 Task: In the  document application Insert page numer 'on top of the page' change page color to  'Olive Green'Apply Page border, setting:  Box Style: two thin lines; Color: 'Black;' Width: 1/2  pt
Action: Mouse moved to (92, 20)
Screenshot: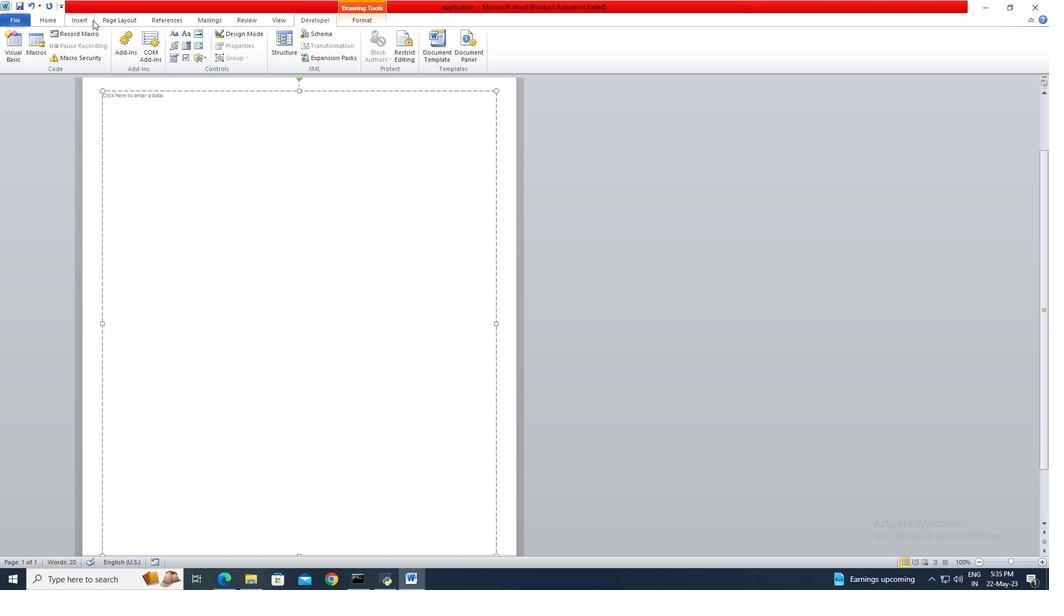 
Action: Mouse pressed left at (92, 20)
Screenshot: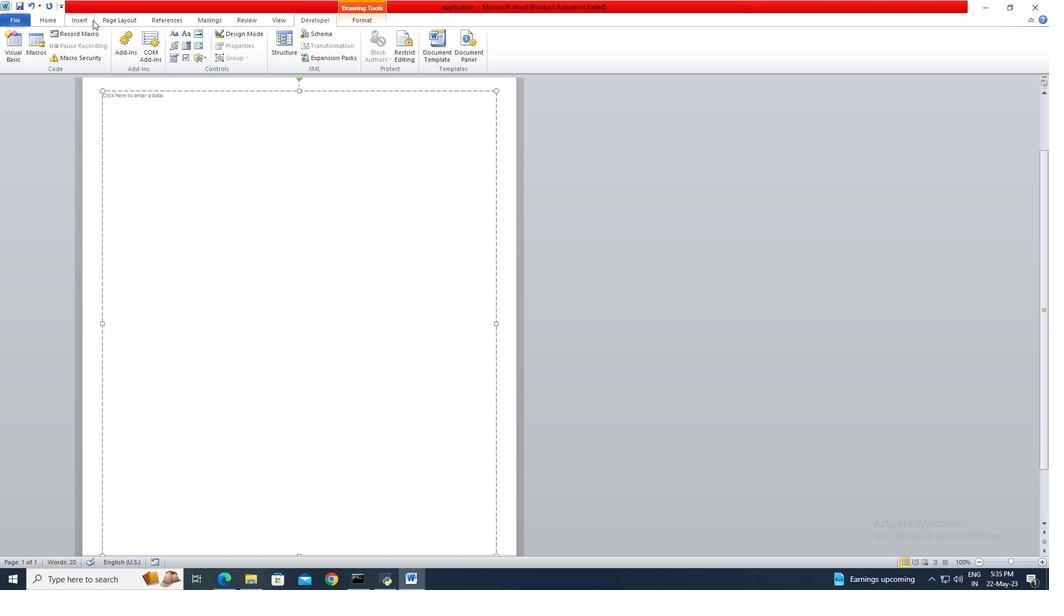 
Action: Mouse moved to (436, 55)
Screenshot: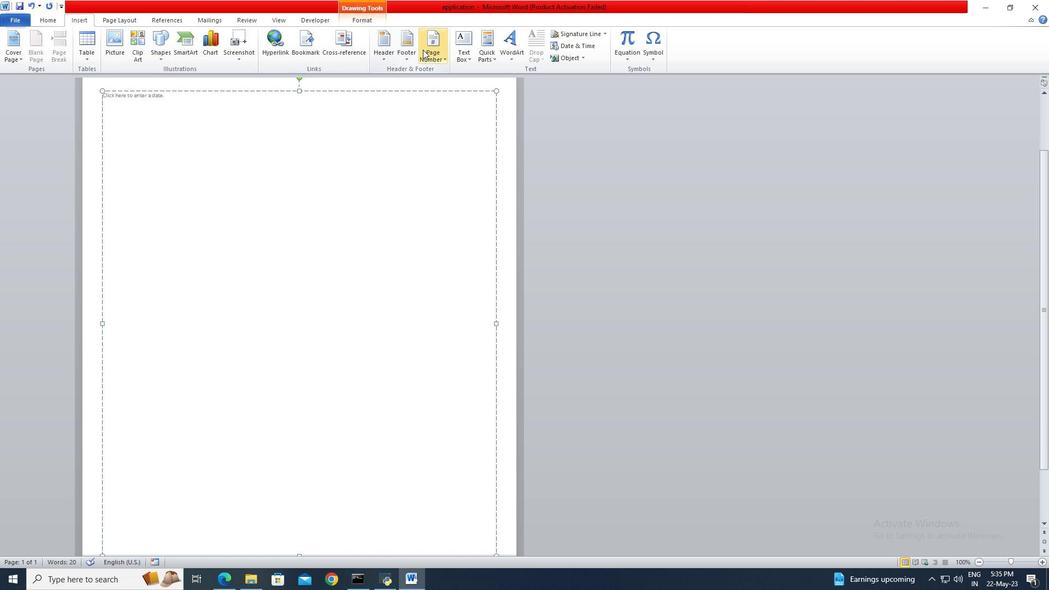
Action: Mouse pressed left at (436, 55)
Screenshot: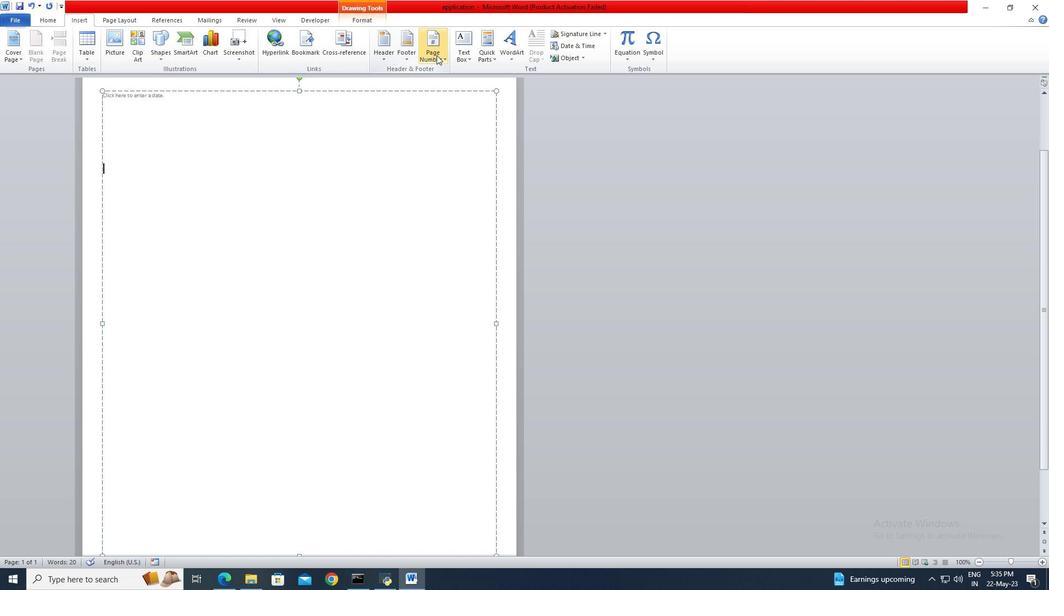 
Action: Mouse moved to (443, 68)
Screenshot: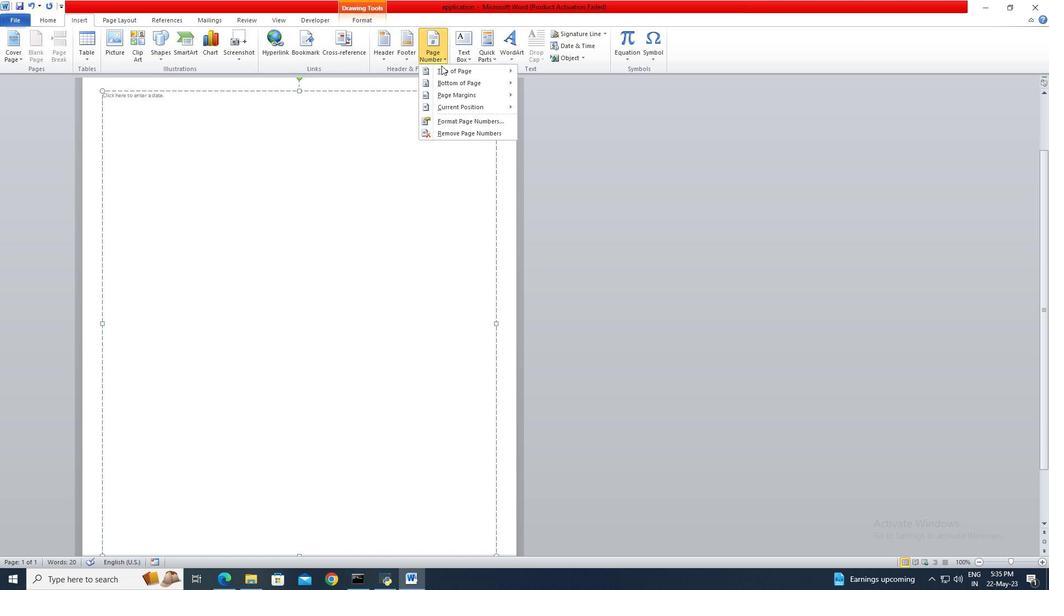 
Action: Mouse pressed left at (443, 68)
Screenshot: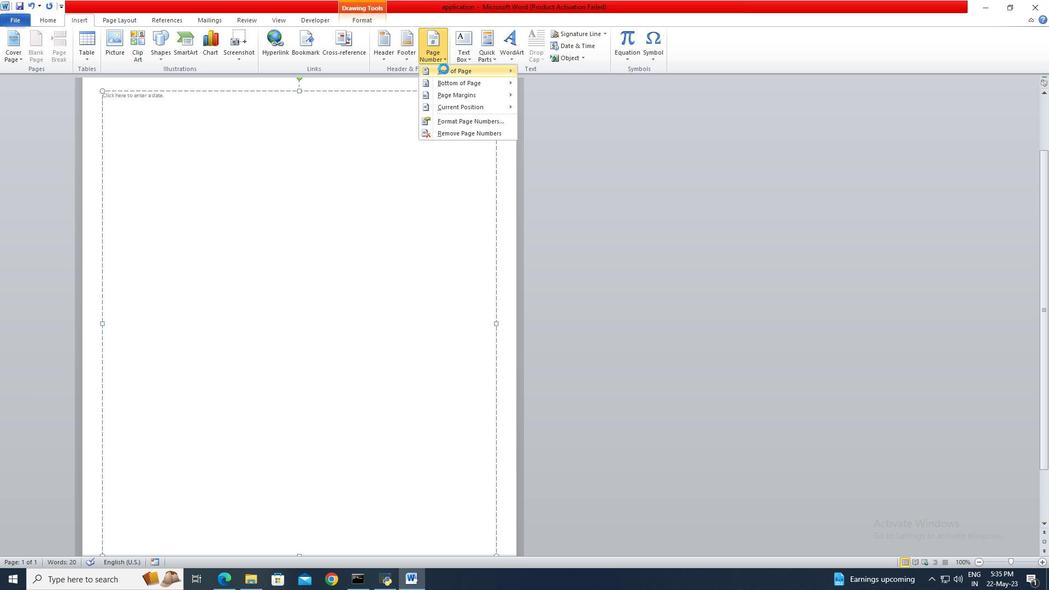 
Action: Mouse moved to (491, 75)
Screenshot: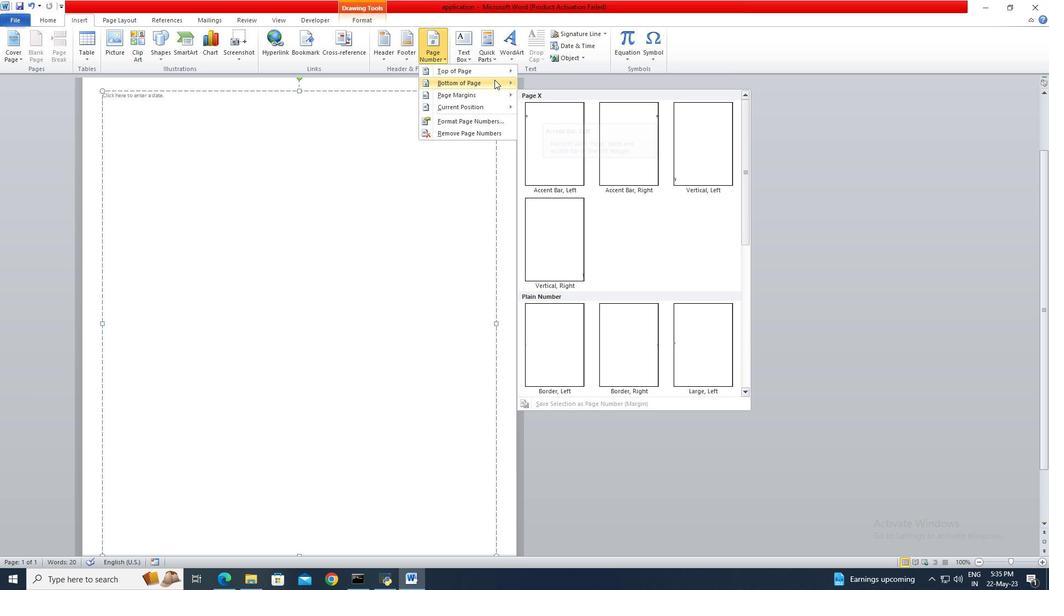 
Action: Mouse pressed left at (491, 75)
Screenshot: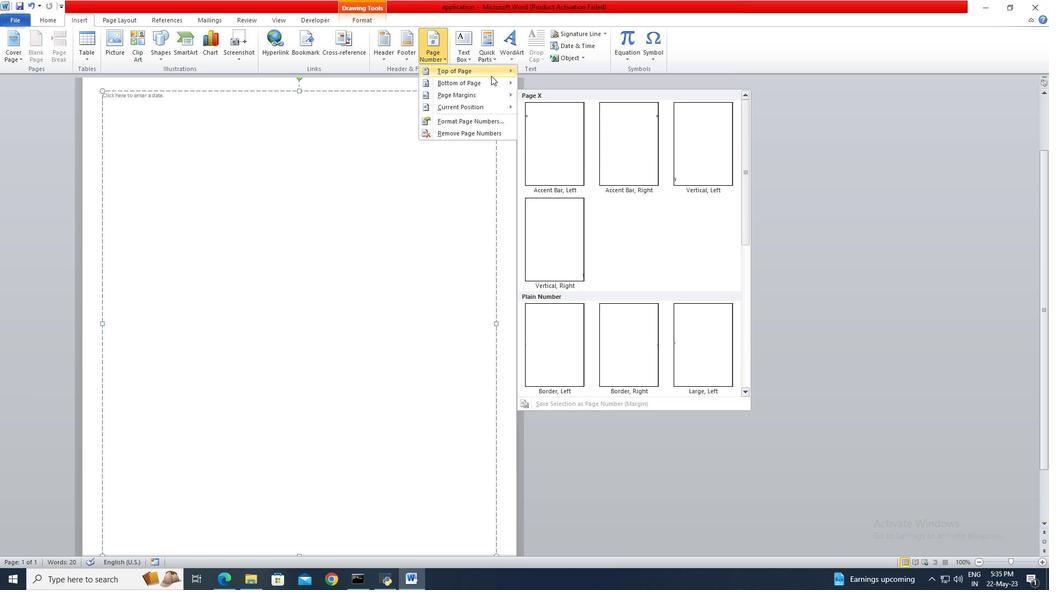 
Action: Mouse moved to (547, 100)
Screenshot: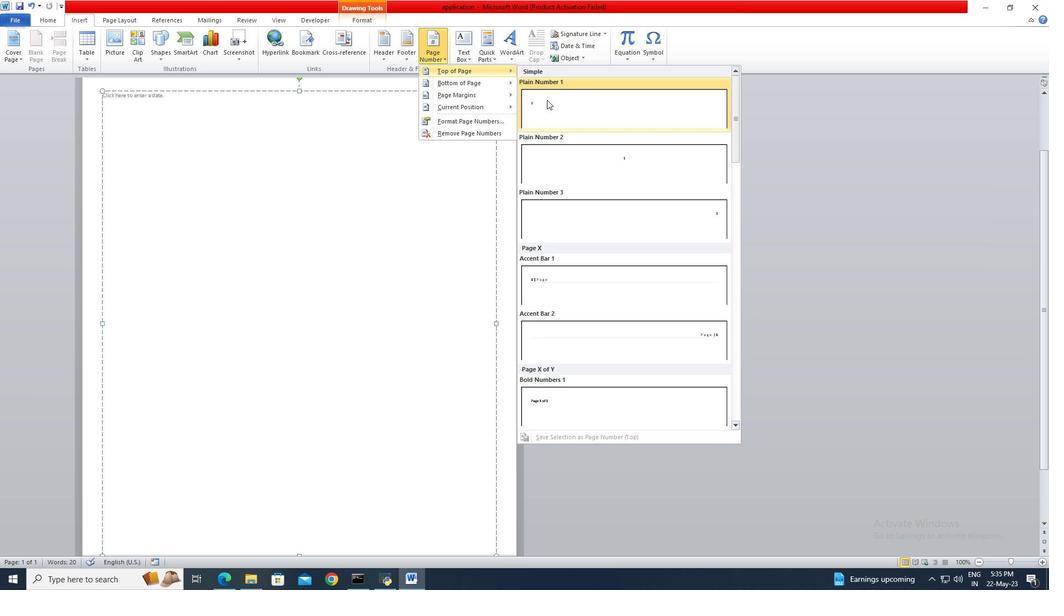 
Action: Mouse pressed left at (547, 100)
Screenshot: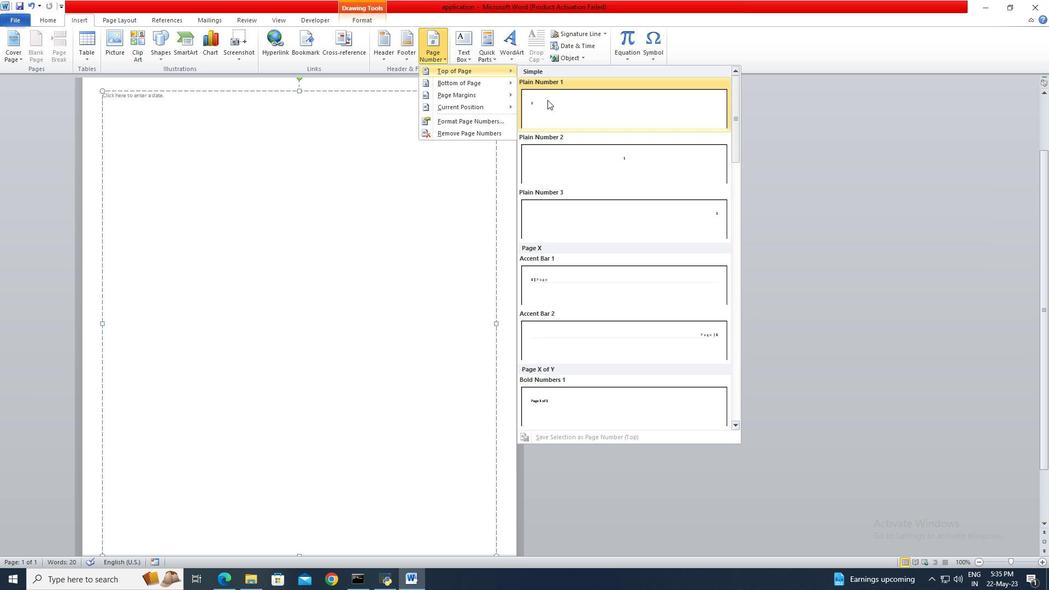 
Action: Mouse moved to (277, 56)
Screenshot: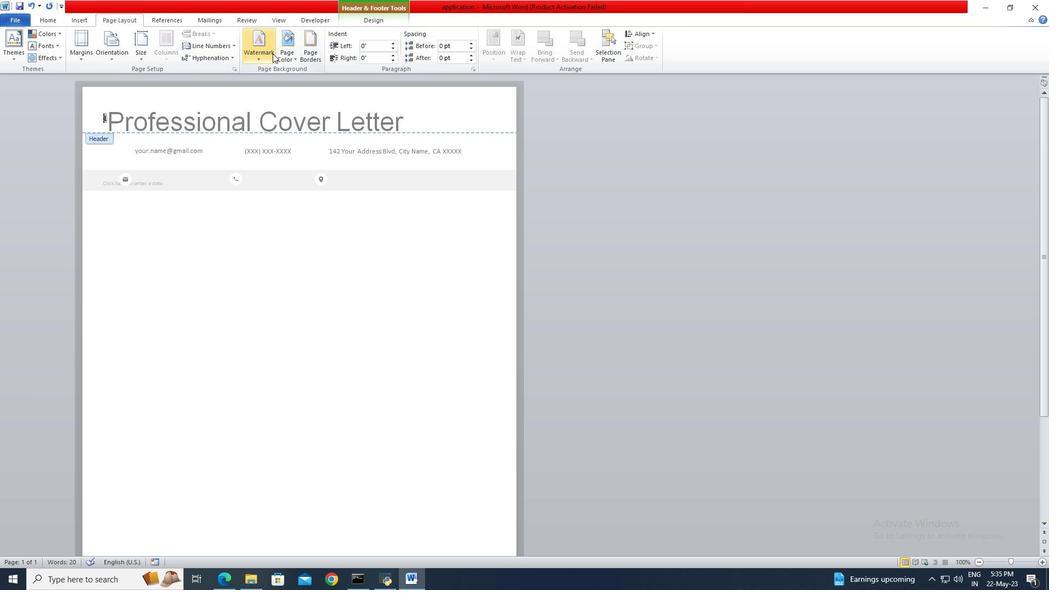 
Action: Mouse pressed left at (277, 56)
Screenshot: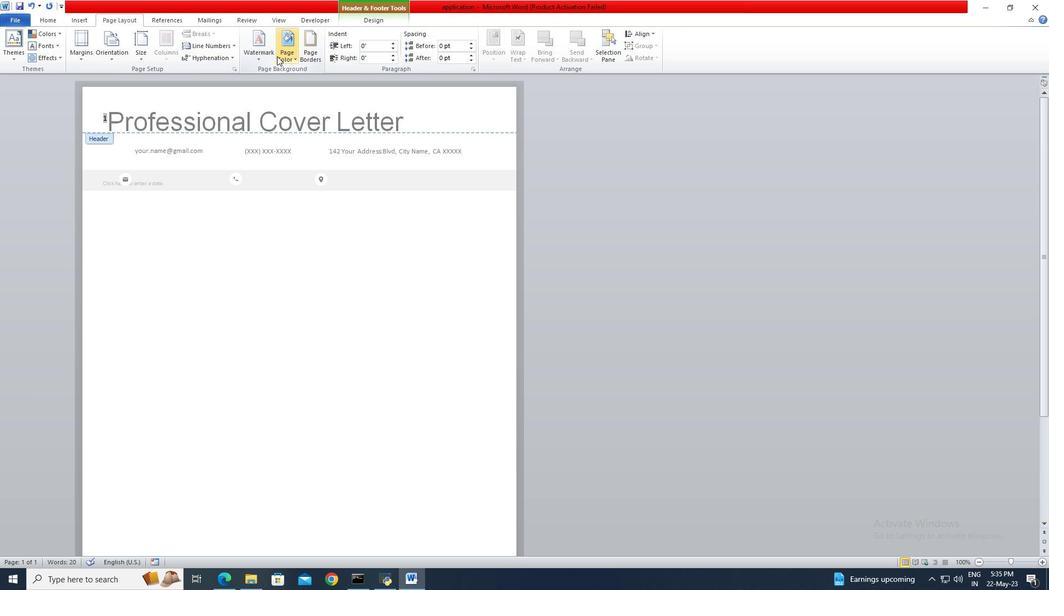 
Action: Mouse moved to (363, 98)
Screenshot: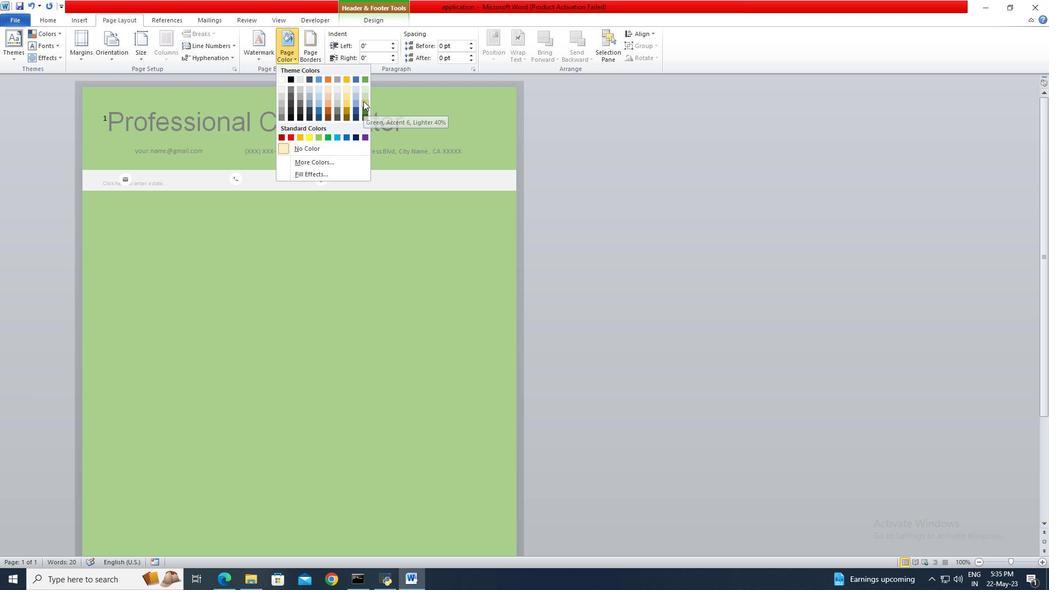 
Action: Mouse pressed left at (363, 98)
Screenshot: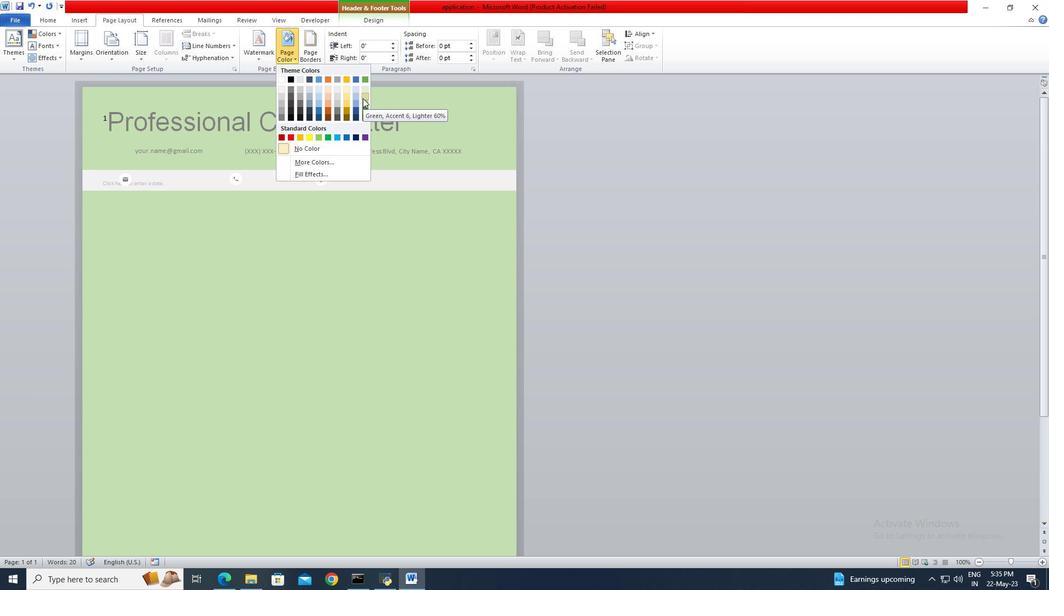 
Action: Mouse moved to (308, 59)
Screenshot: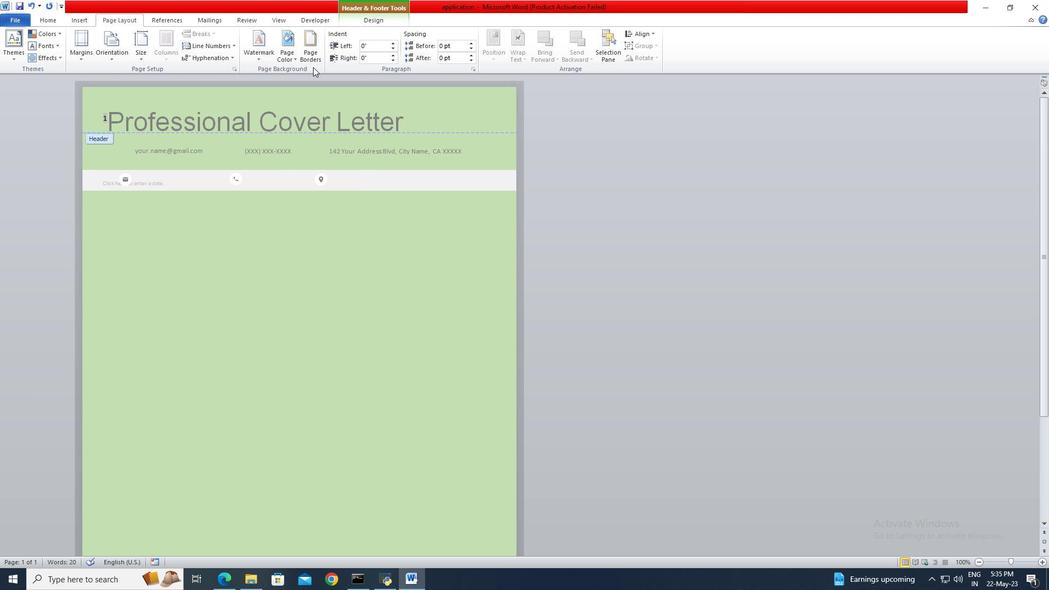 
Action: Mouse pressed left at (308, 59)
Screenshot: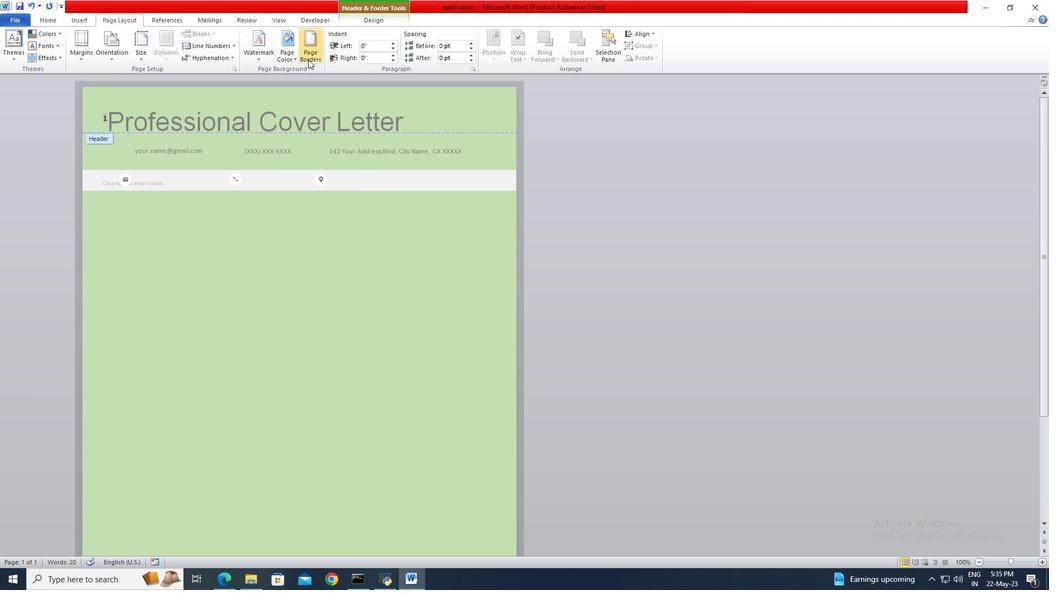 
Action: Mouse moved to (400, 249)
Screenshot: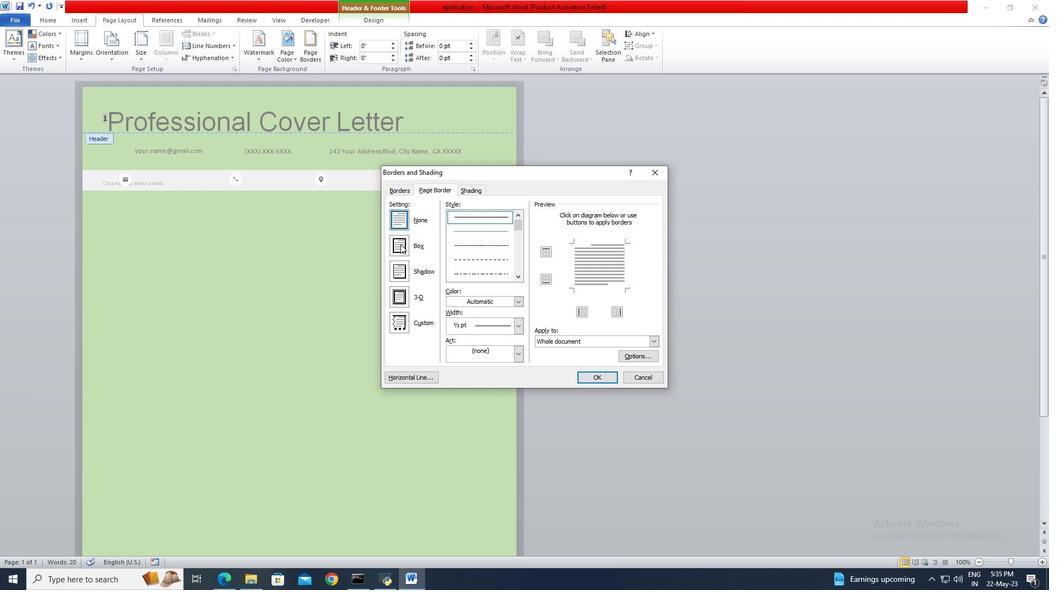 
Action: Mouse pressed left at (400, 249)
Screenshot: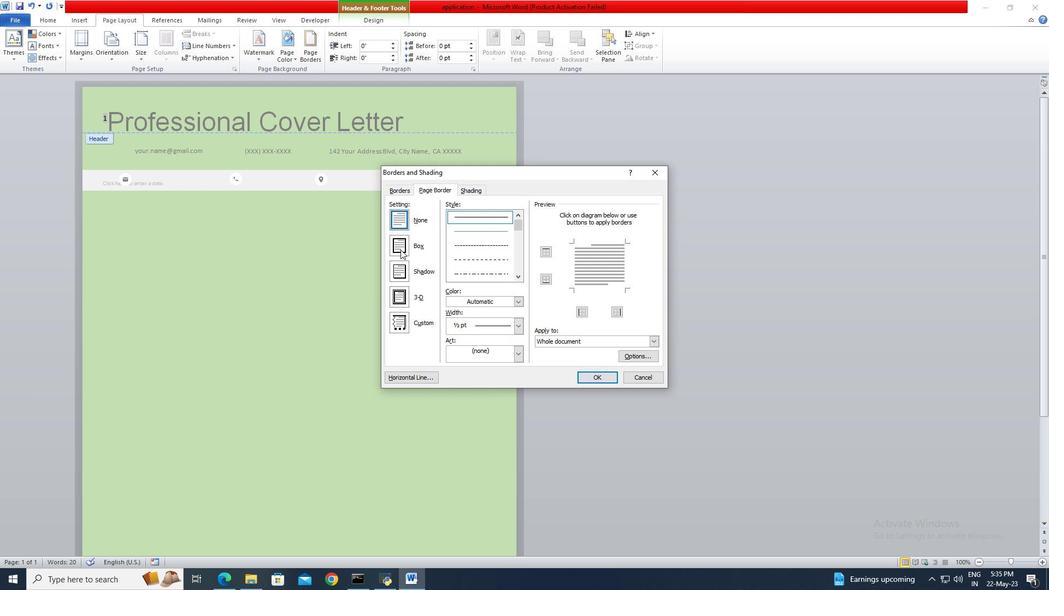 
Action: Mouse moved to (515, 276)
Screenshot: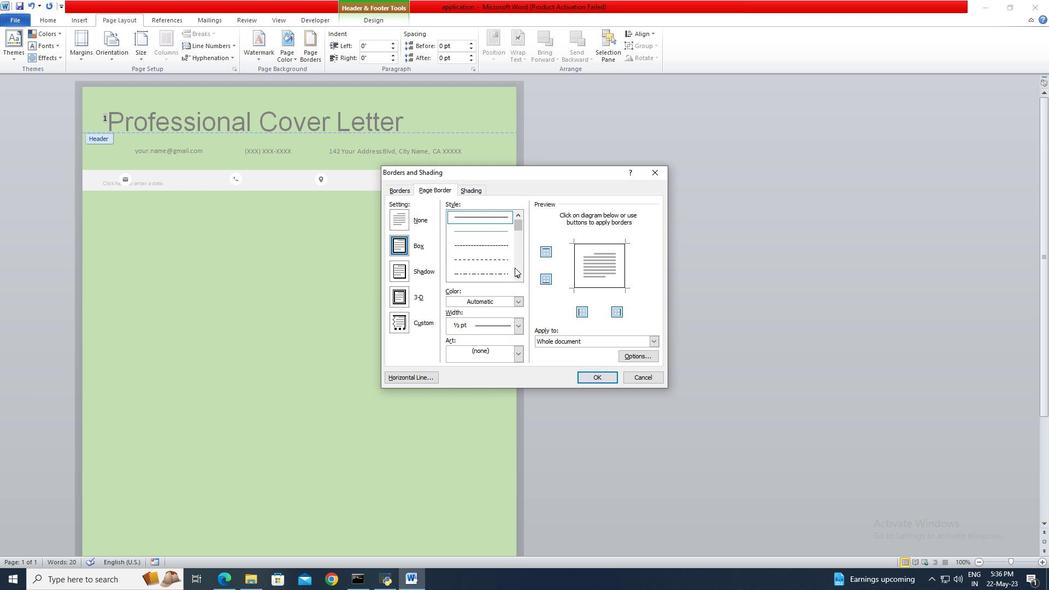 
Action: Mouse pressed left at (515, 276)
Screenshot: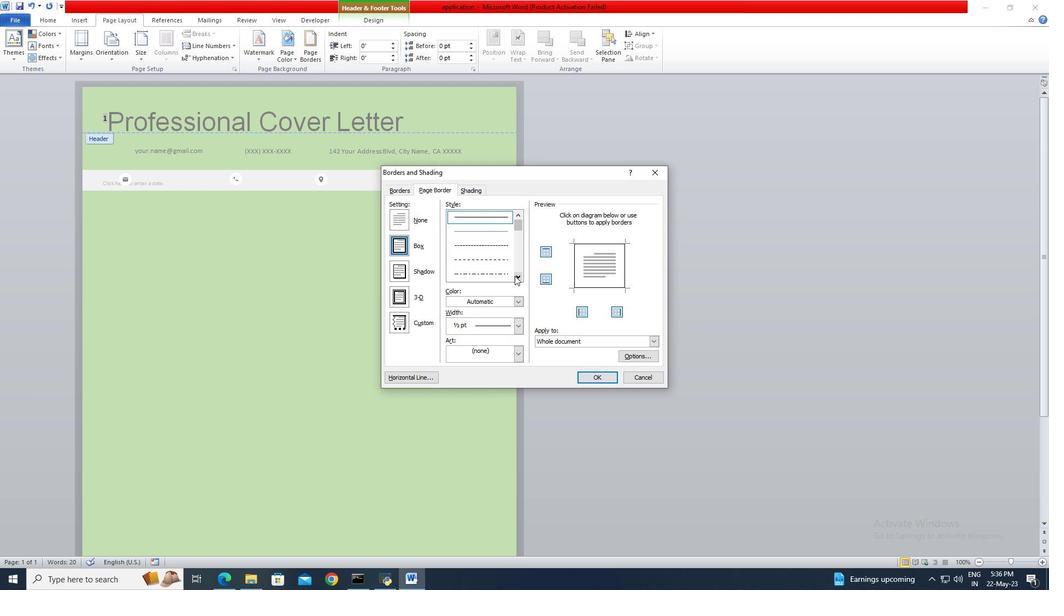 
Action: Mouse pressed left at (515, 276)
Screenshot: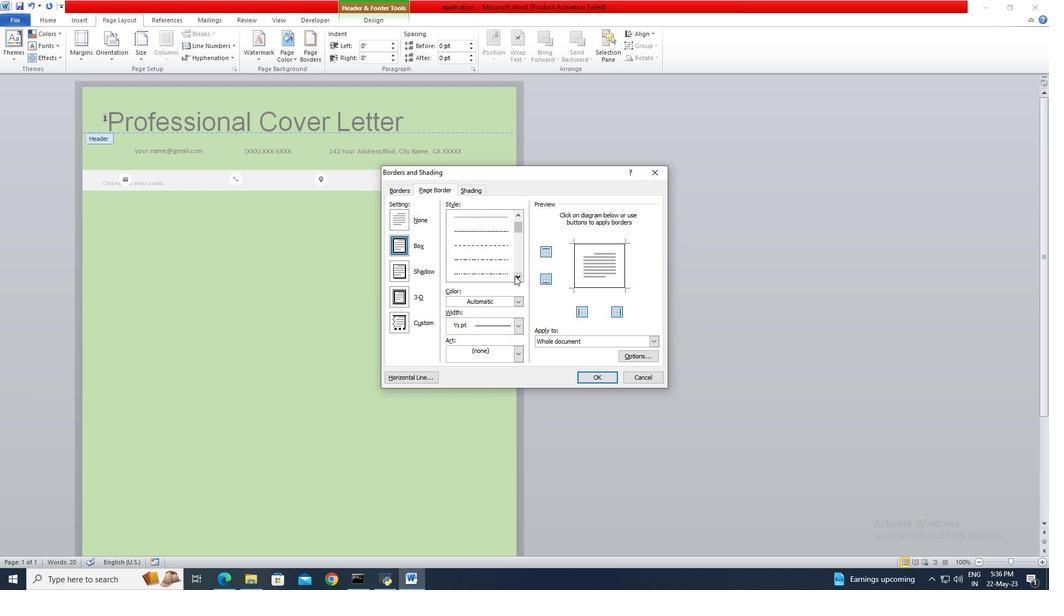 
Action: Mouse pressed left at (515, 276)
Screenshot: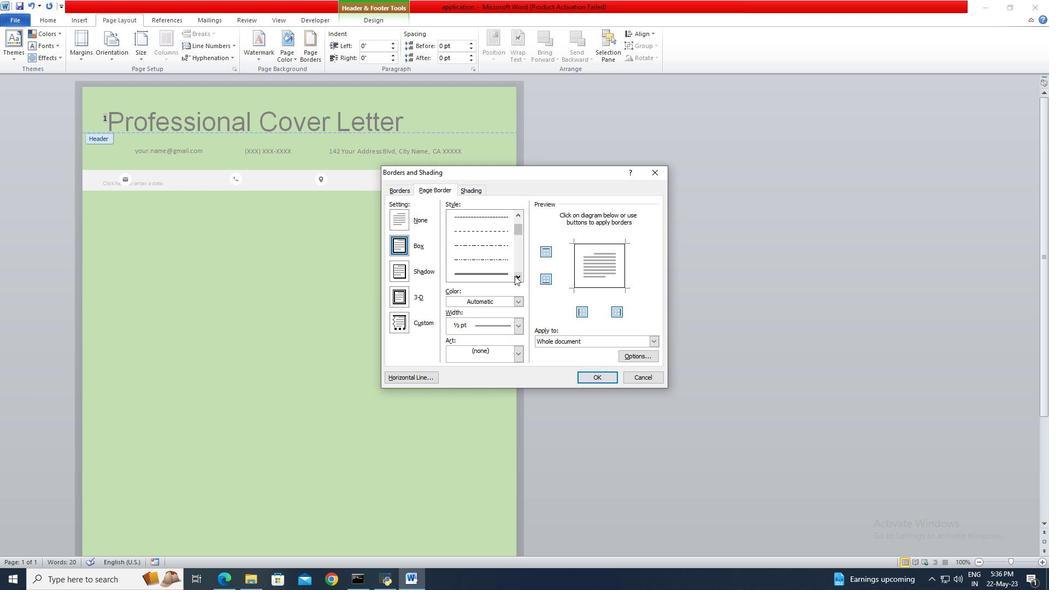 
Action: Mouse moved to (504, 258)
Screenshot: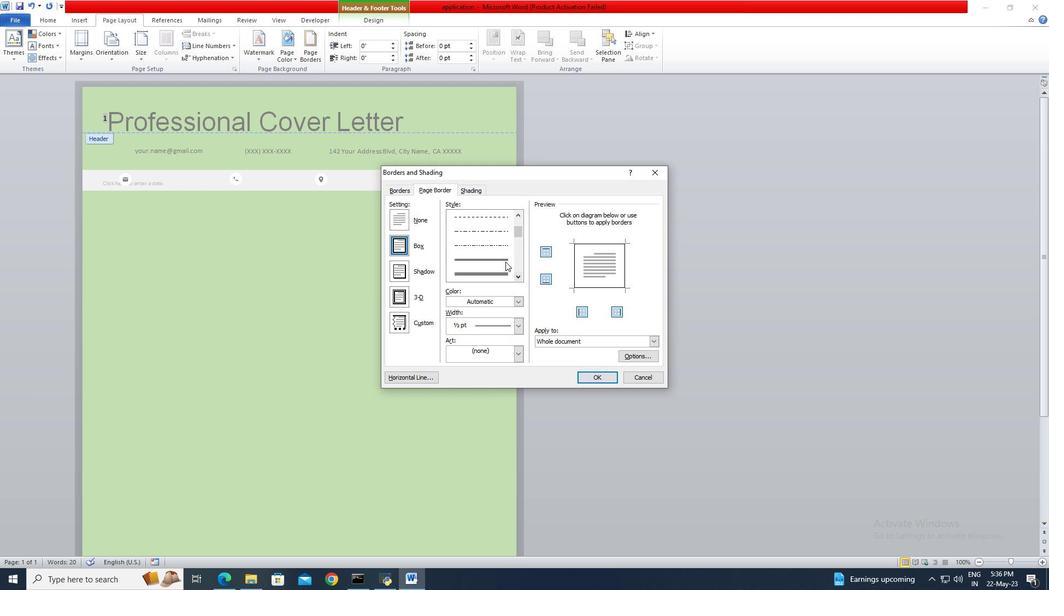
Action: Mouse pressed left at (504, 258)
Screenshot: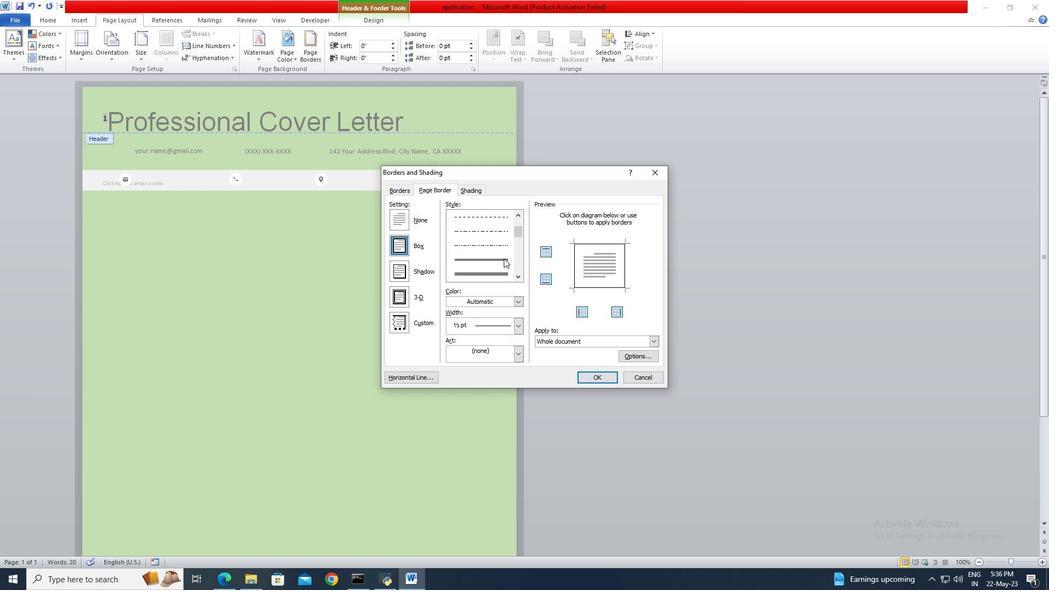 
Action: Mouse moved to (519, 302)
Screenshot: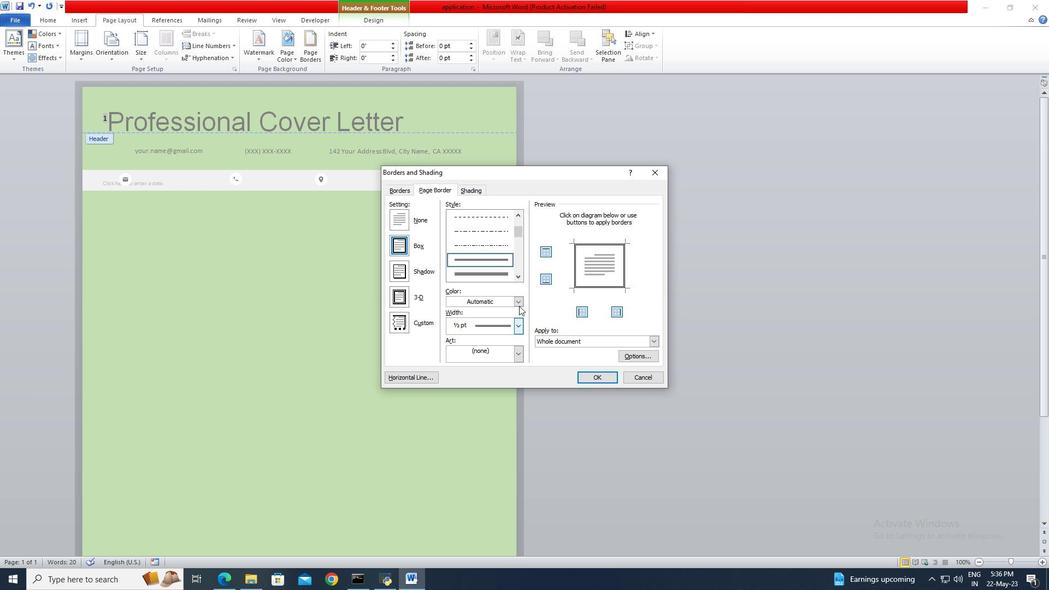 
Action: Mouse pressed left at (519, 302)
Screenshot: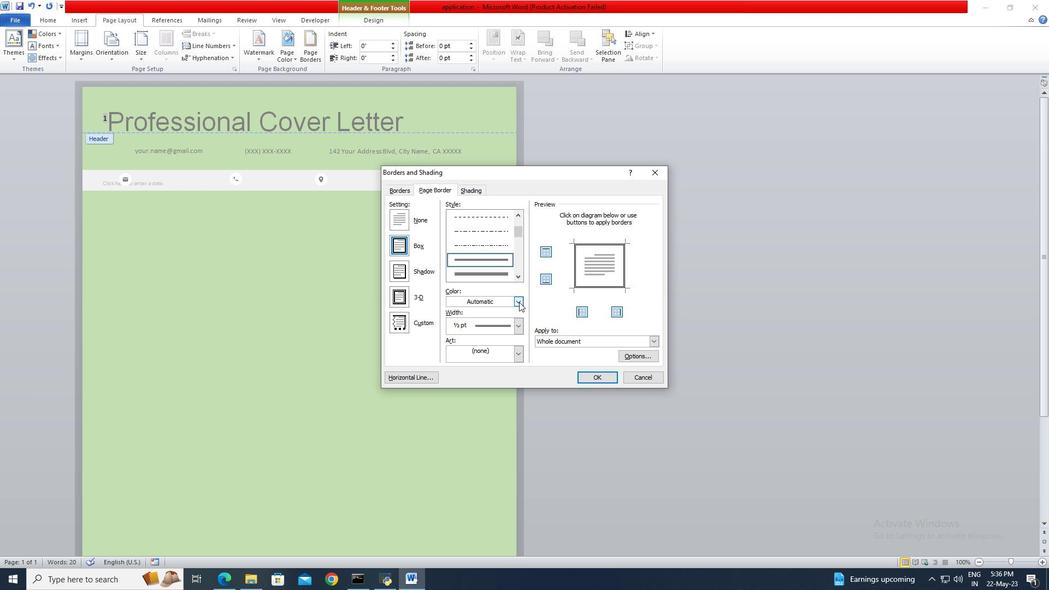 
Action: Mouse moved to (463, 336)
Screenshot: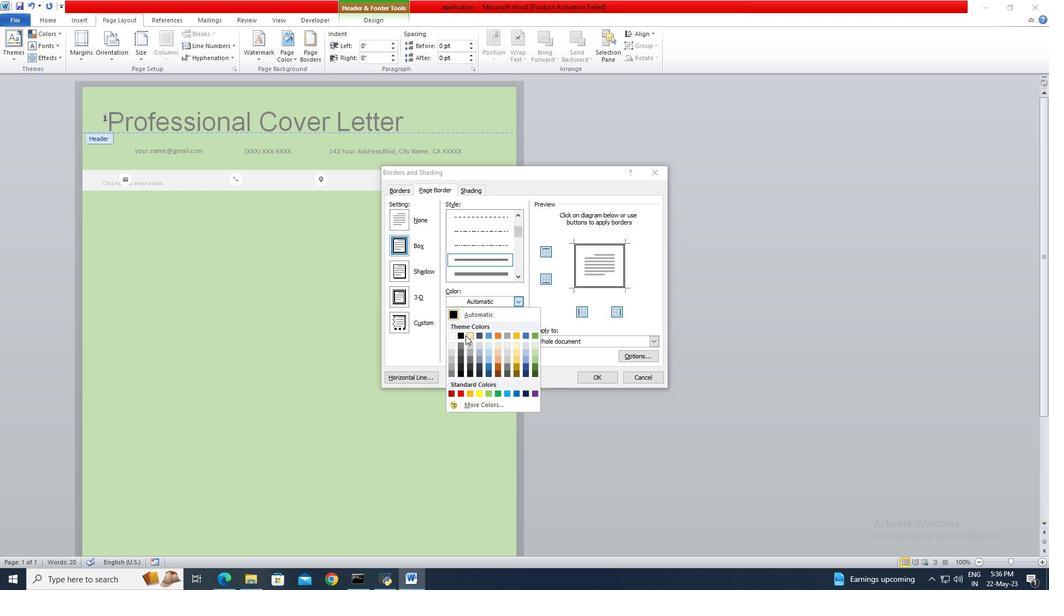 
Action: Mouse pressed left at (463, 336)
Screenshot: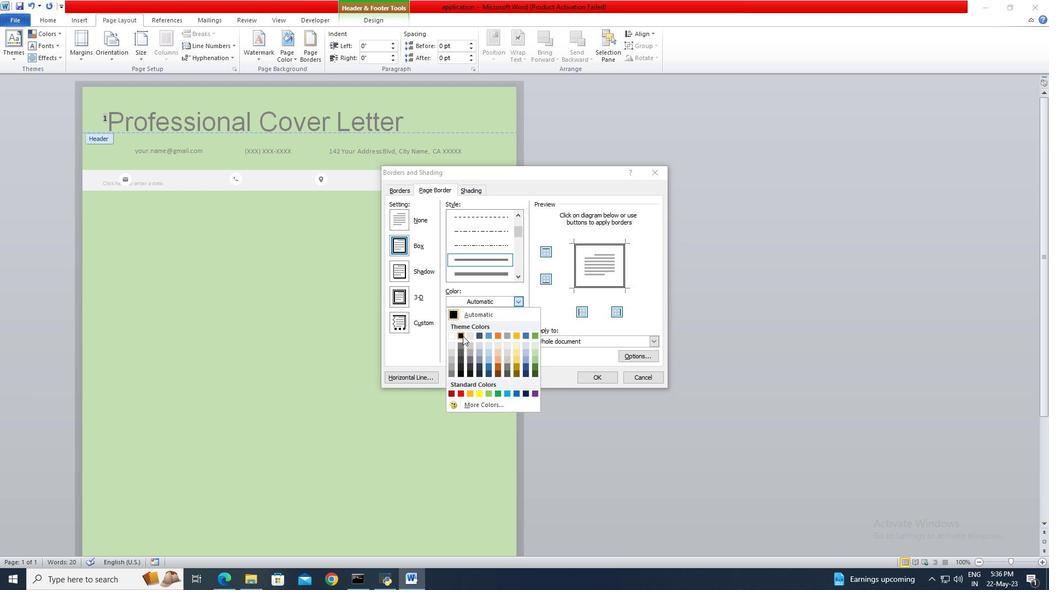 
Action: Mouse moved to (517, 327)
Screenshot: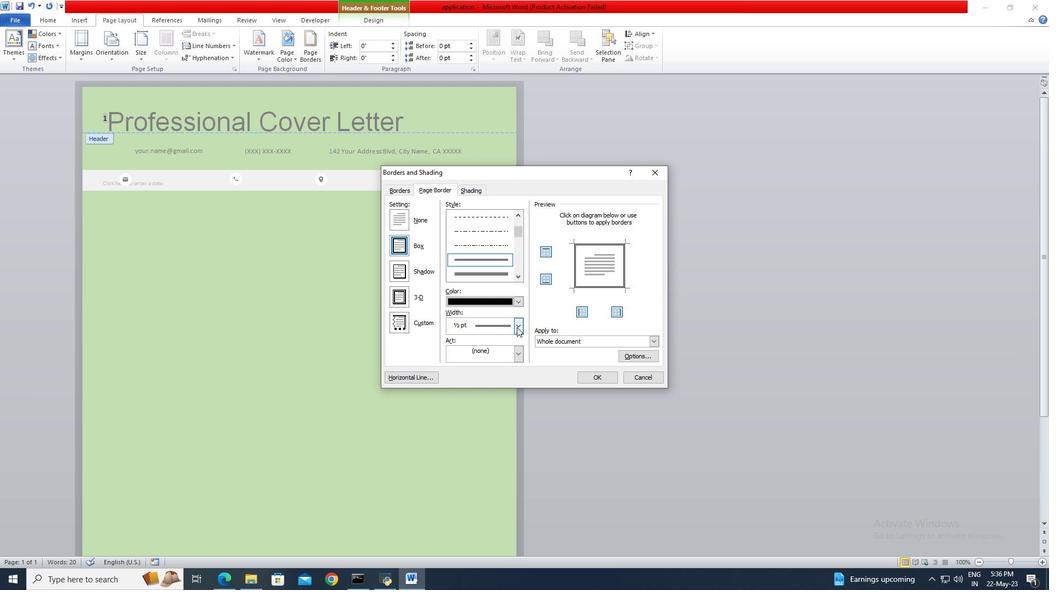 
Action: Mouse pressed left at (517, 327)
Screenshot: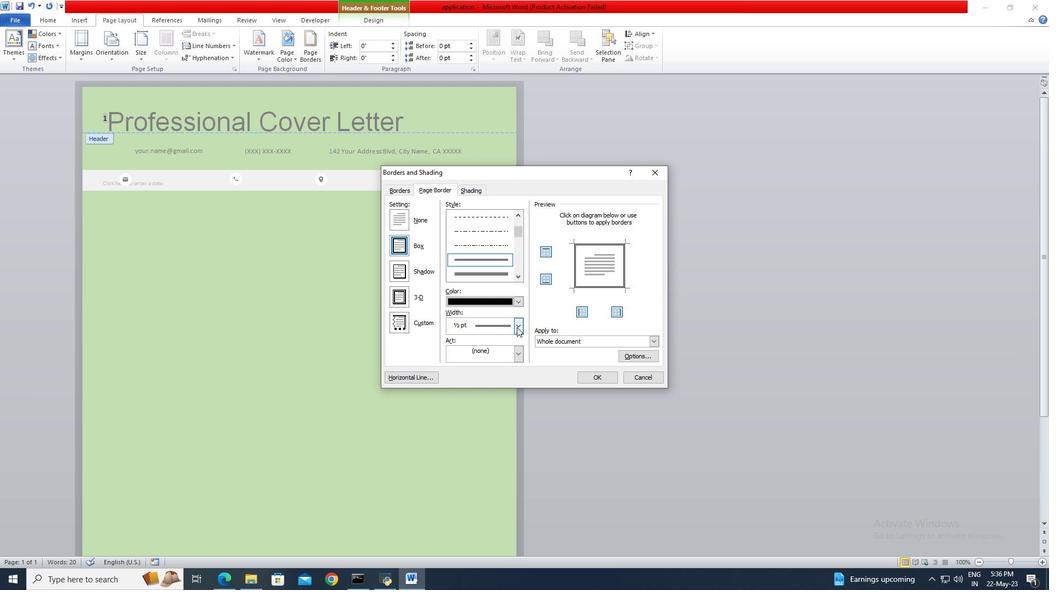 
Action: Mouse moved to (504, 357)
Screenshot: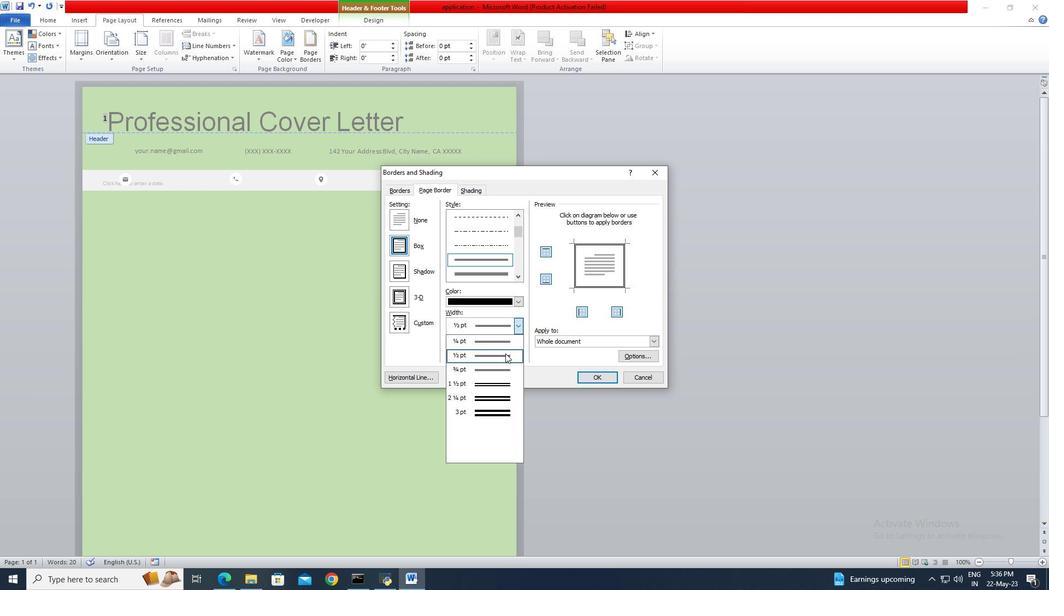 
Action: Mouse pressed left at (504, 357)
Screenshot: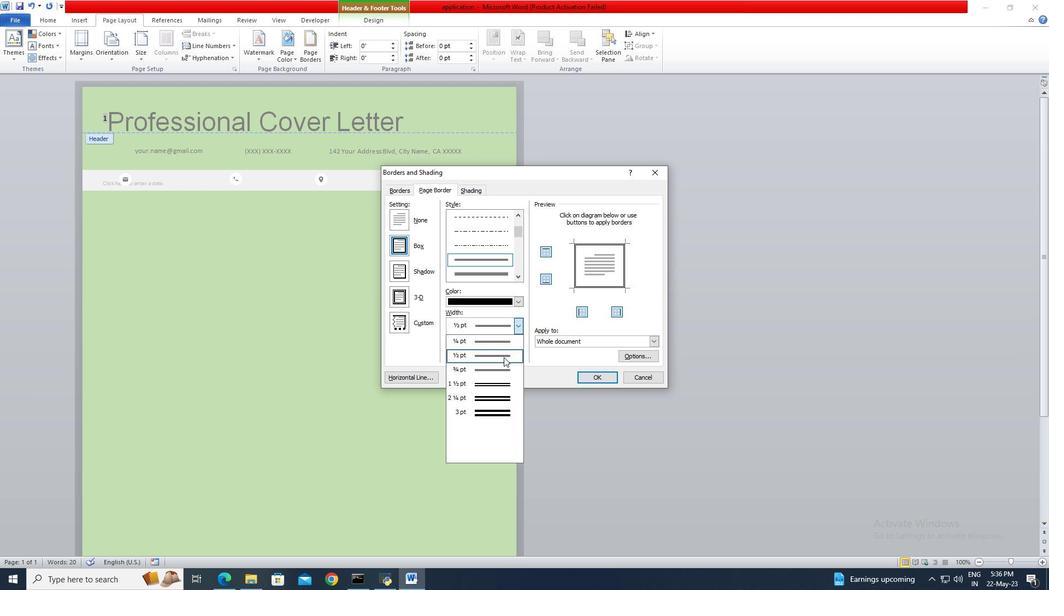 
Action: Mouse moved to (594, 376)
Screenshot: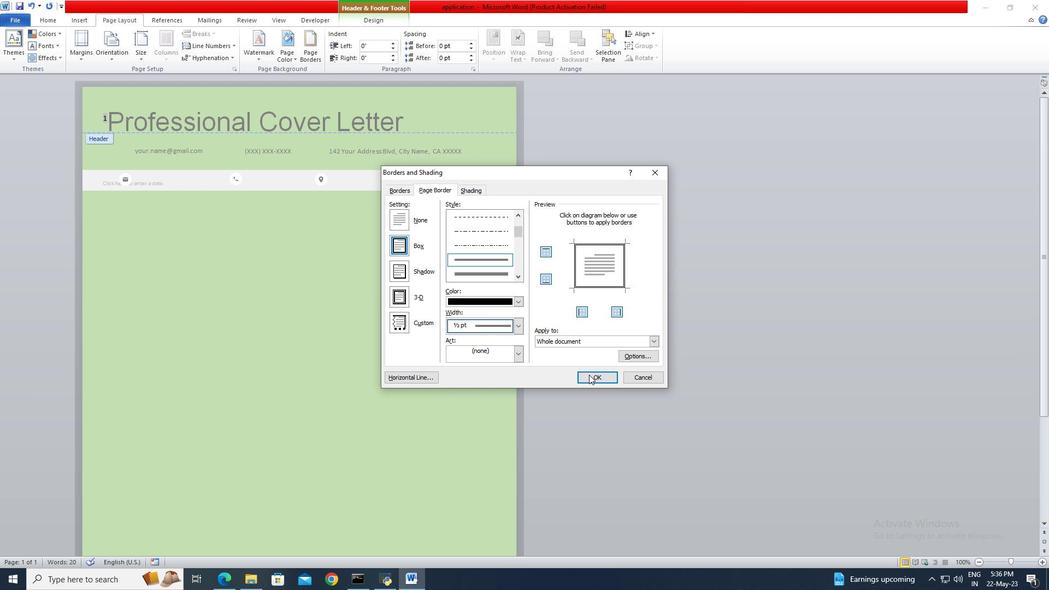 
Action: Mouse pressed left at (594, 376)
Screenshot: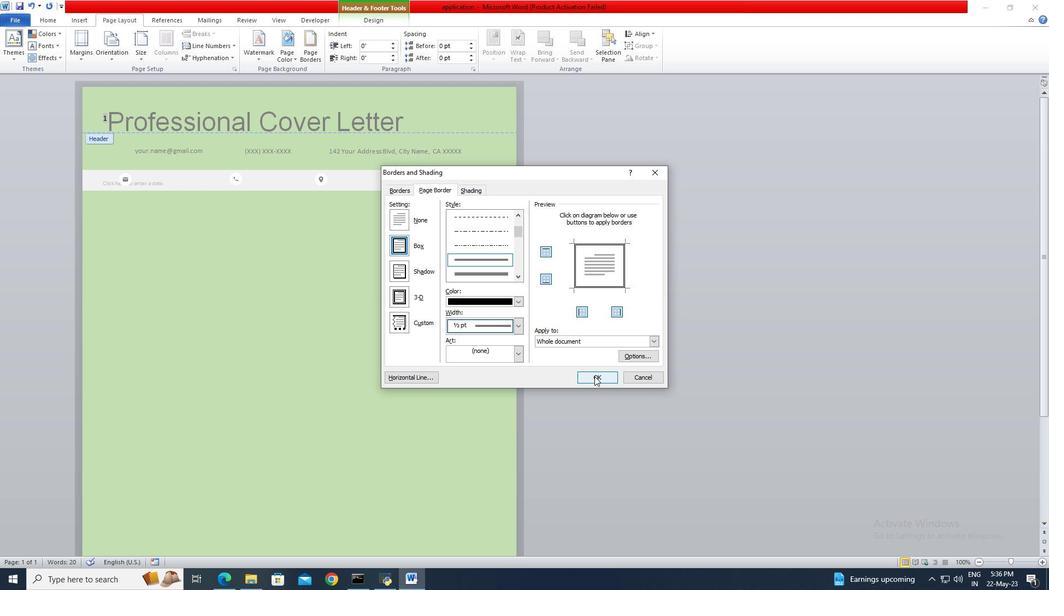 
